 Task: Create the OAuth custom scopes.
Action: Mouse moved to (960, 66)
Screenshot: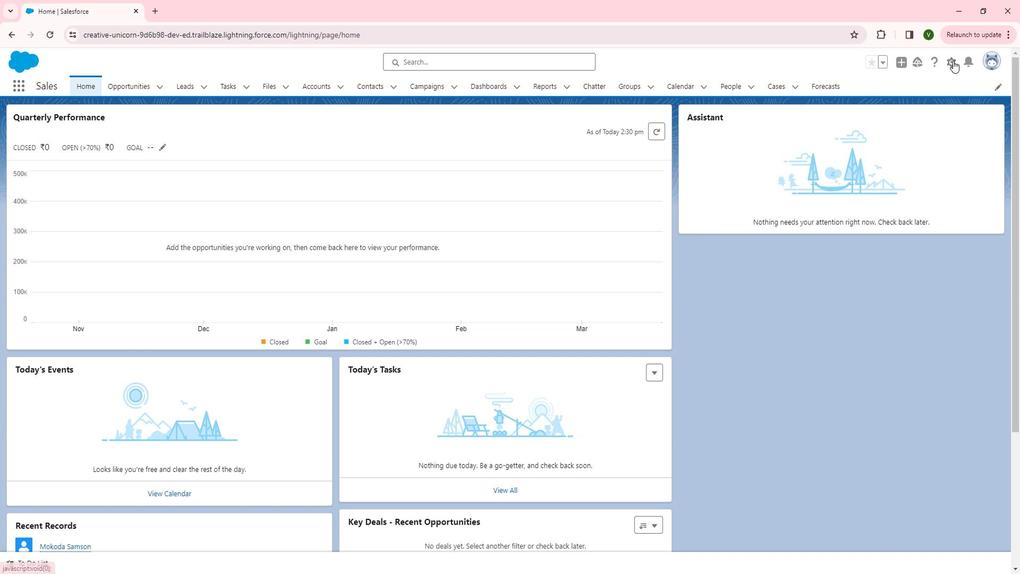 
Action: Mouse pressed left at (960, 66)
Screenshot: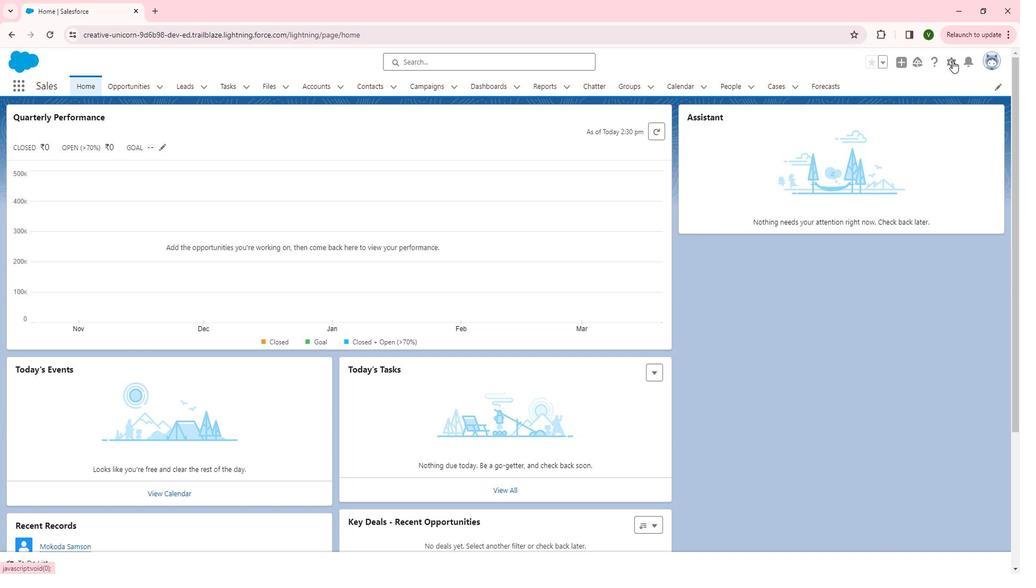 
Action: Mouse moved to (910, 138)
Screenshot: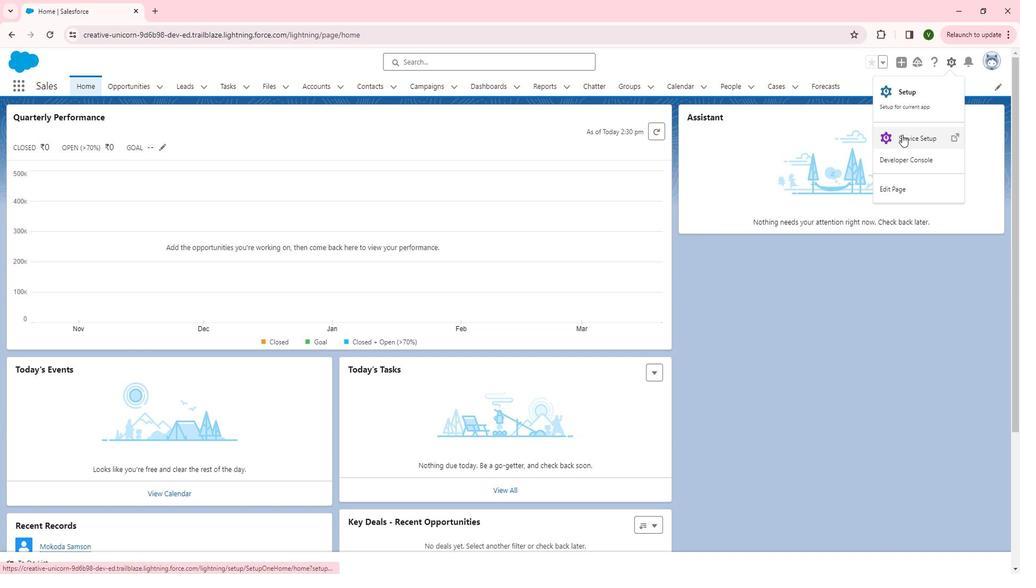 
Action: Mouse pressed left at (910, 138)
Screenshot: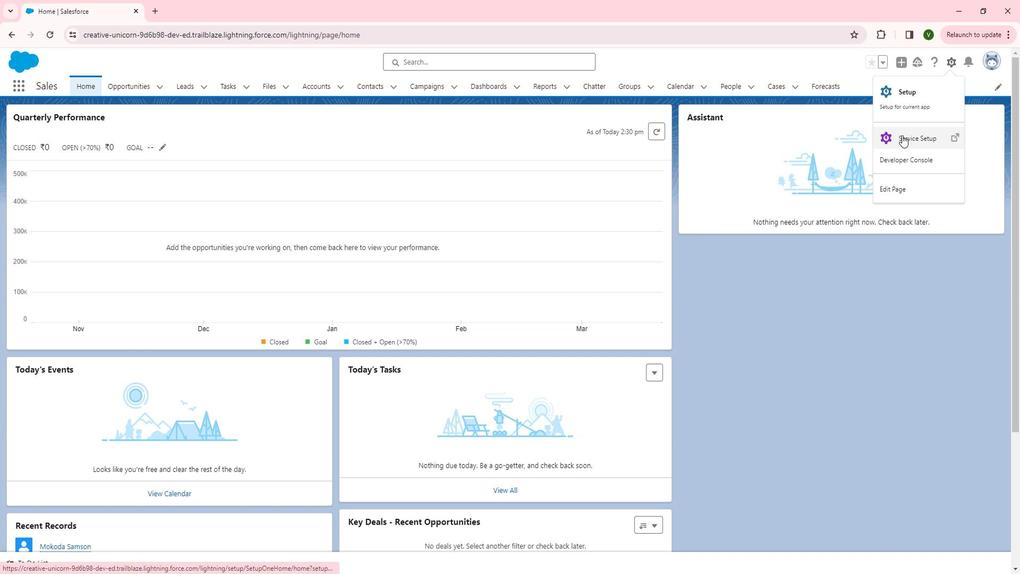
Action: Mouse moved to (15, 216)
Screenshot: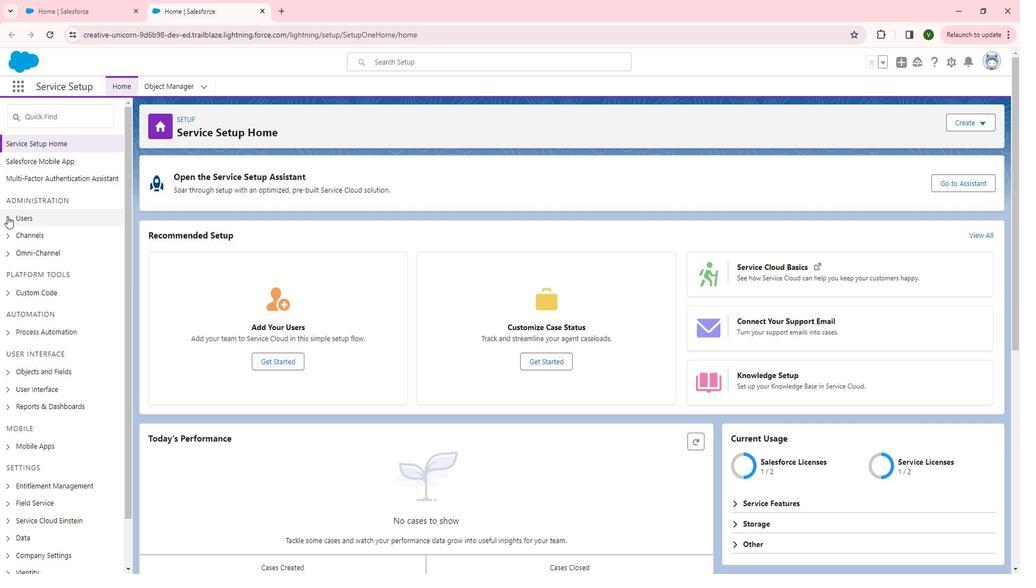 
Action: Mouse pressed left at (15, 216)
Screenshot: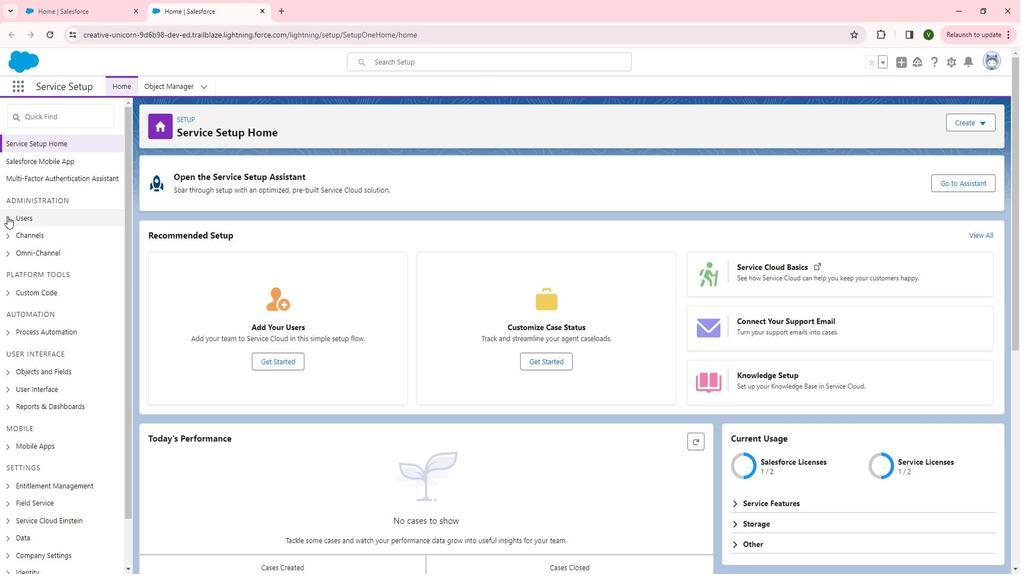 
Action: Mouse moved to (76, 236)
Screenshot: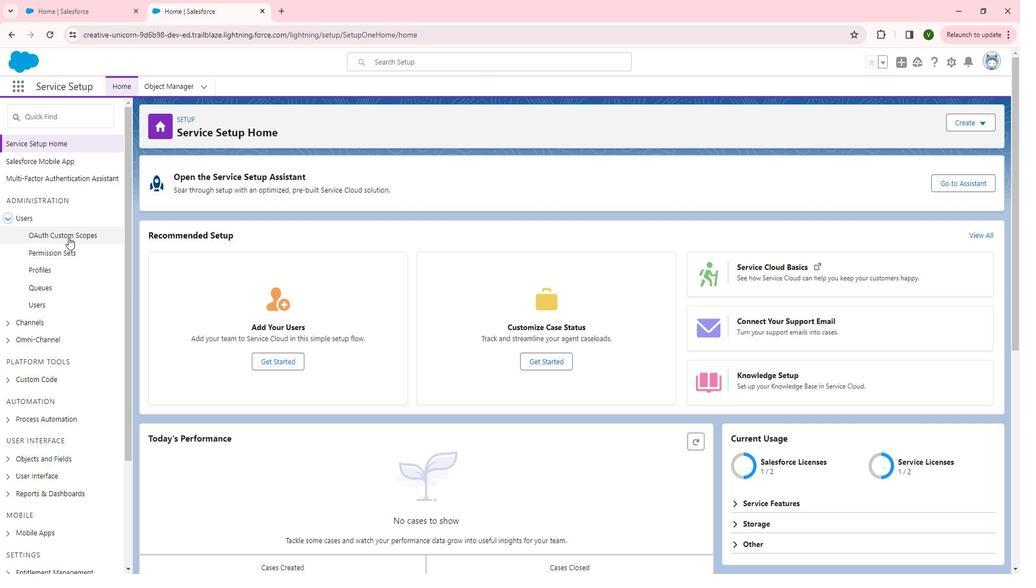 
Action: Mouse pressed left at (76, 236)
Screenshot: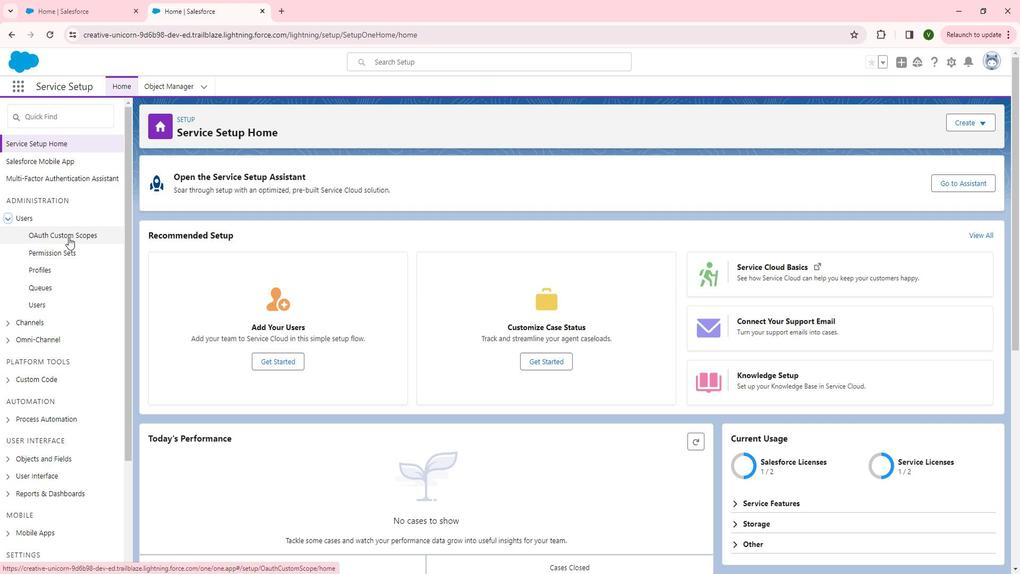 
Action: Mouse moved to (591, 224)
Screenshot: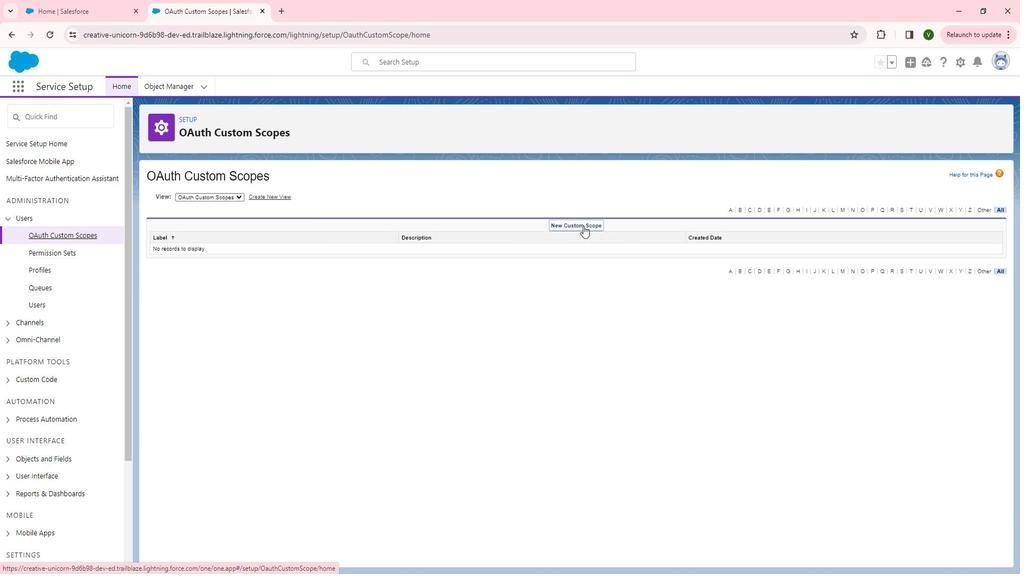 
Action: Mouse pressed left at (591, 224)
Screenshot: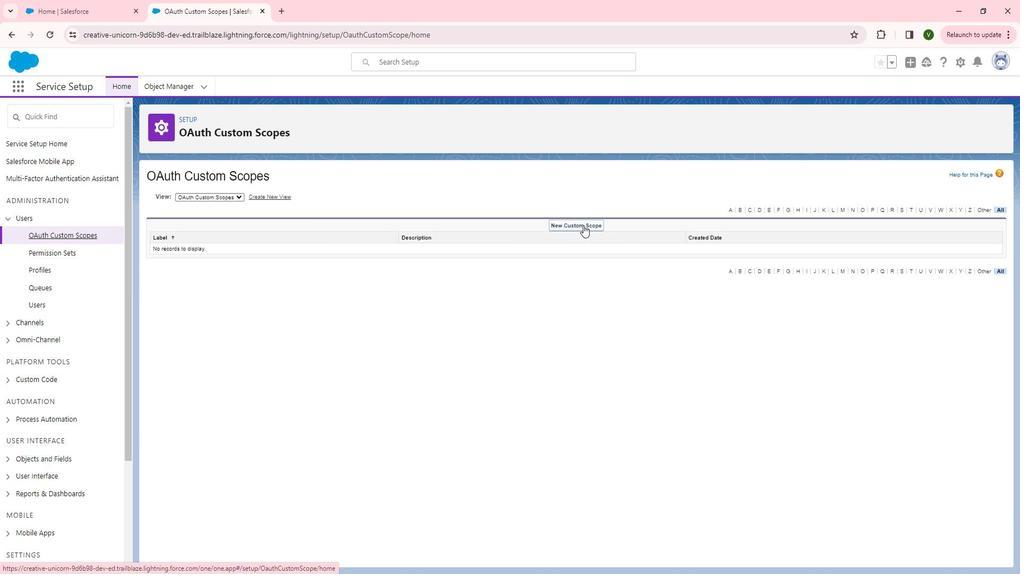 
Action: Mouse moved to (368, 241)
Screenshot: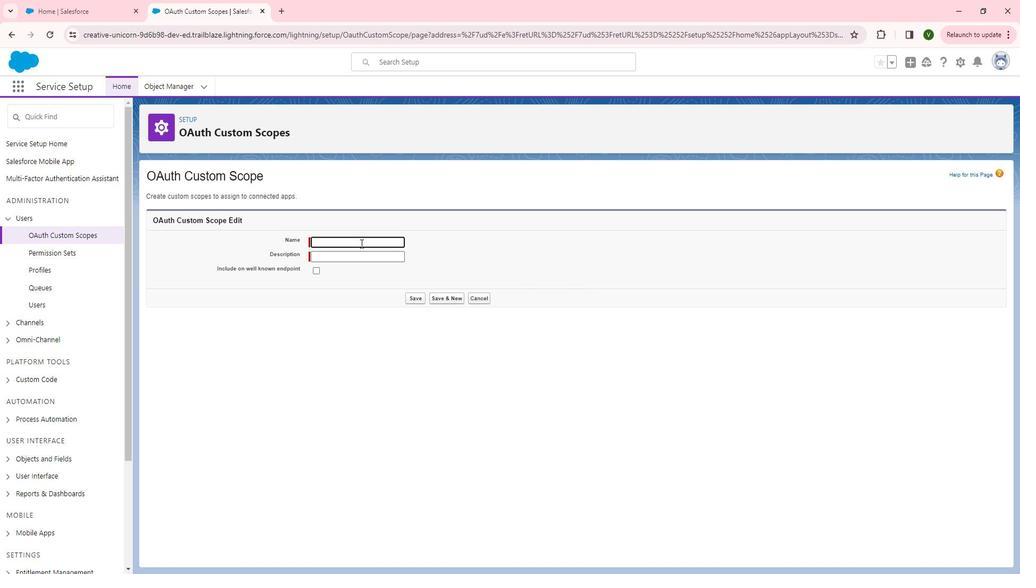 
Action: Mouse pressed left at (368, 241)
Screenshot: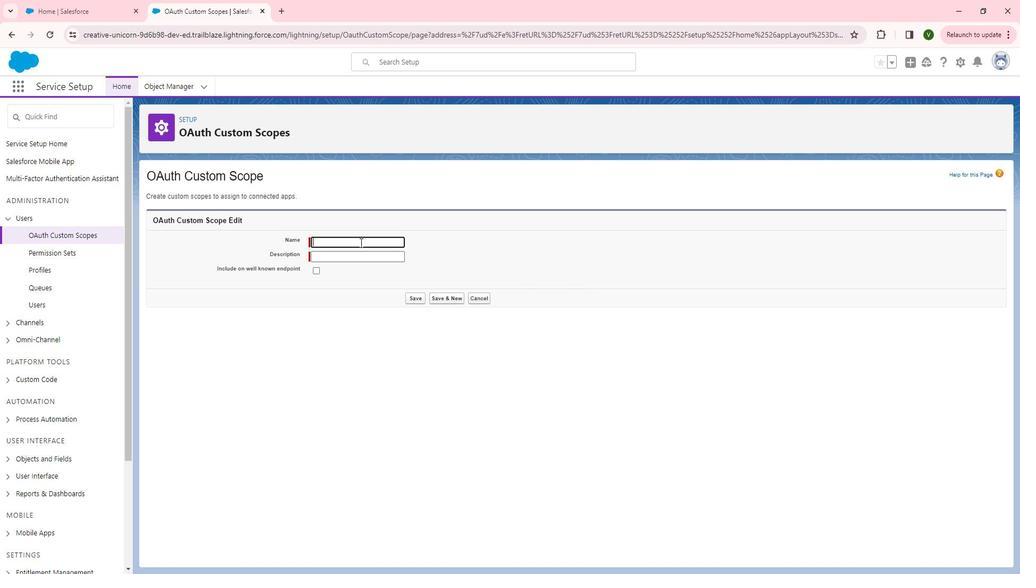 
Action: Mouse moved to (368, 240)
Screenshot: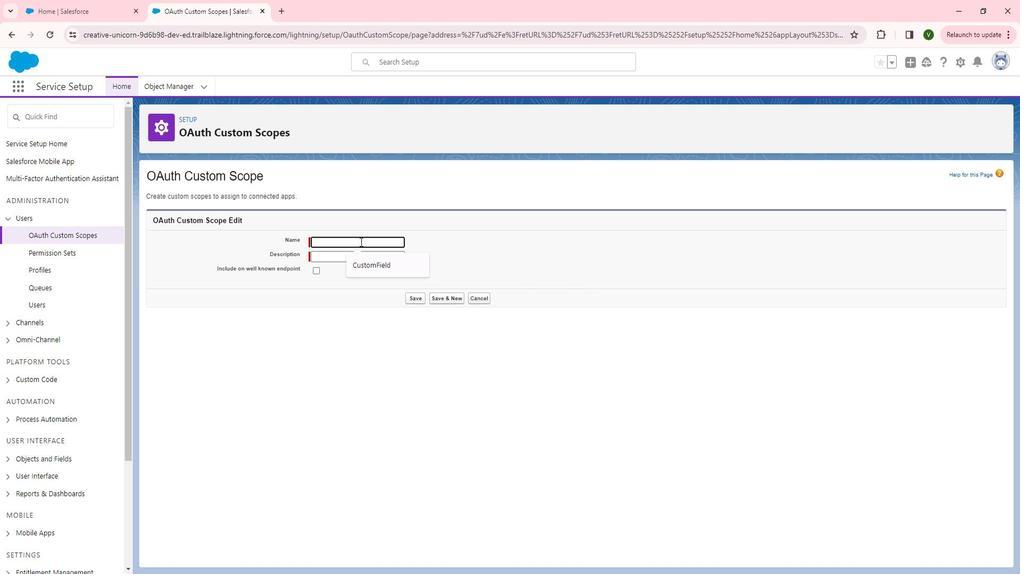 
Action: Key pressed <Key.shift>Custom<Key.shift>Scope
Screenshot: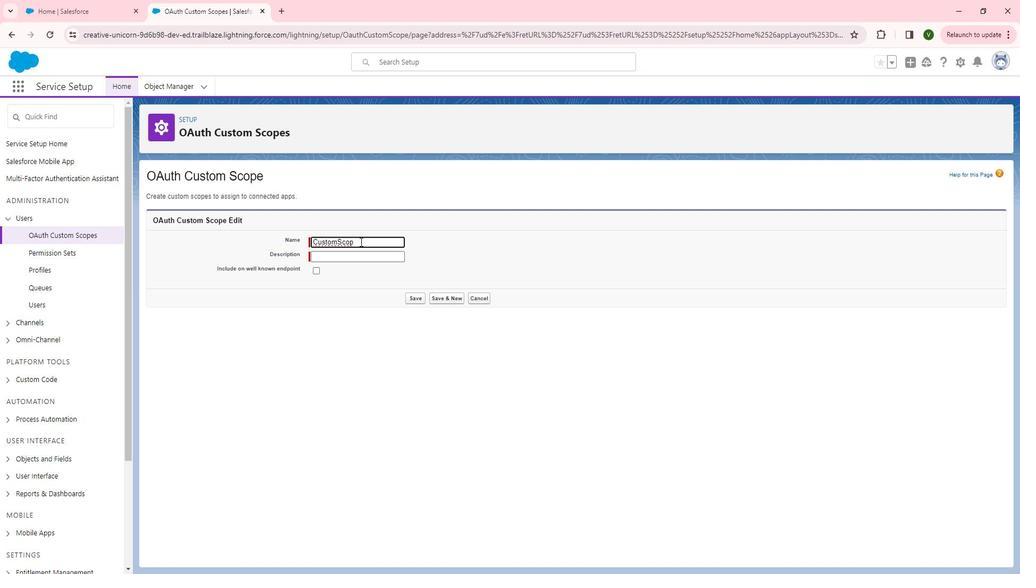 
Action: Mouse moved to (458, 239)
Screenshot: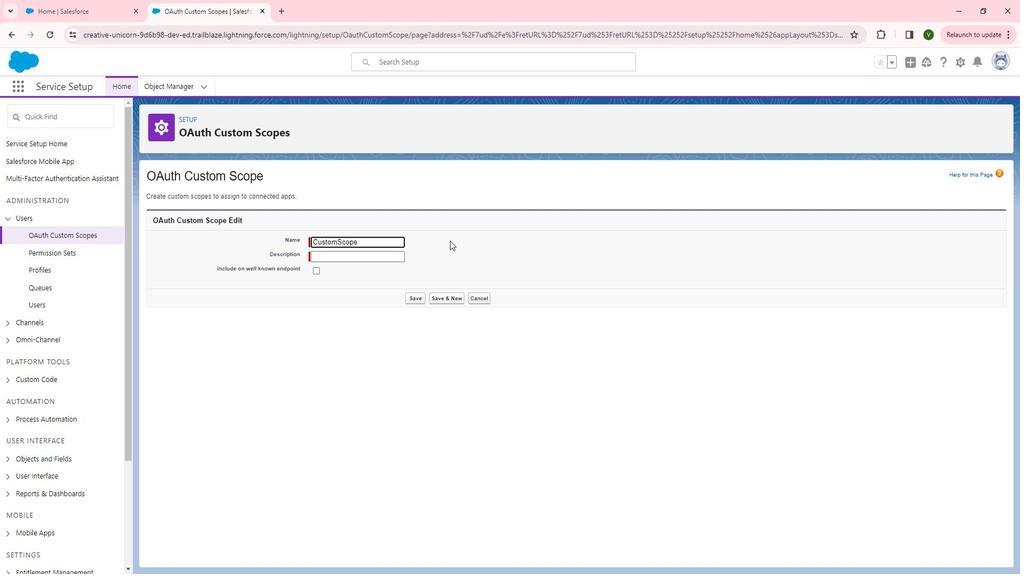 
Action: Mouse pressed left at (458, 239)
Screenshot: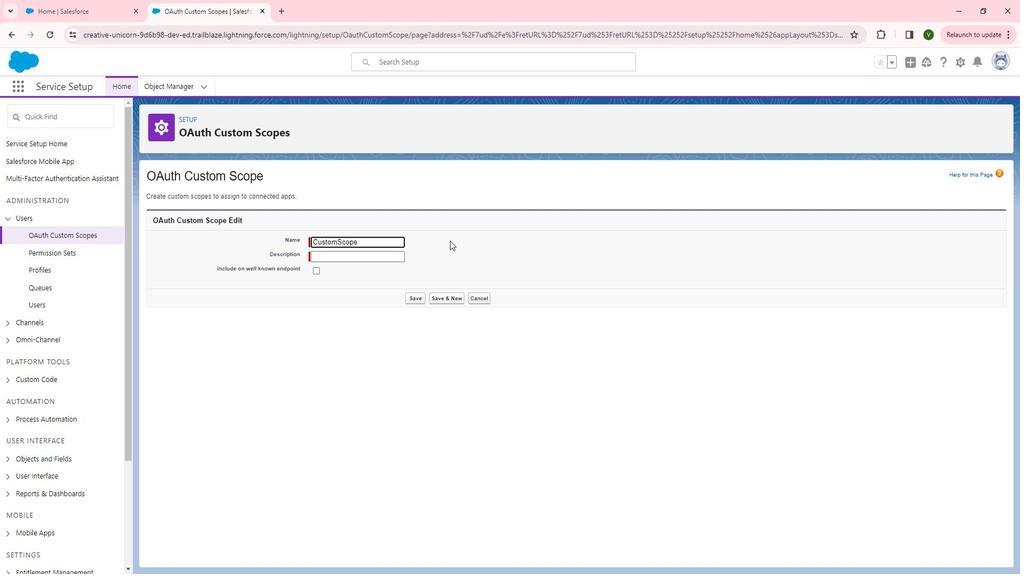 
Action: Mouse moved to (376, 256)
Screenshot: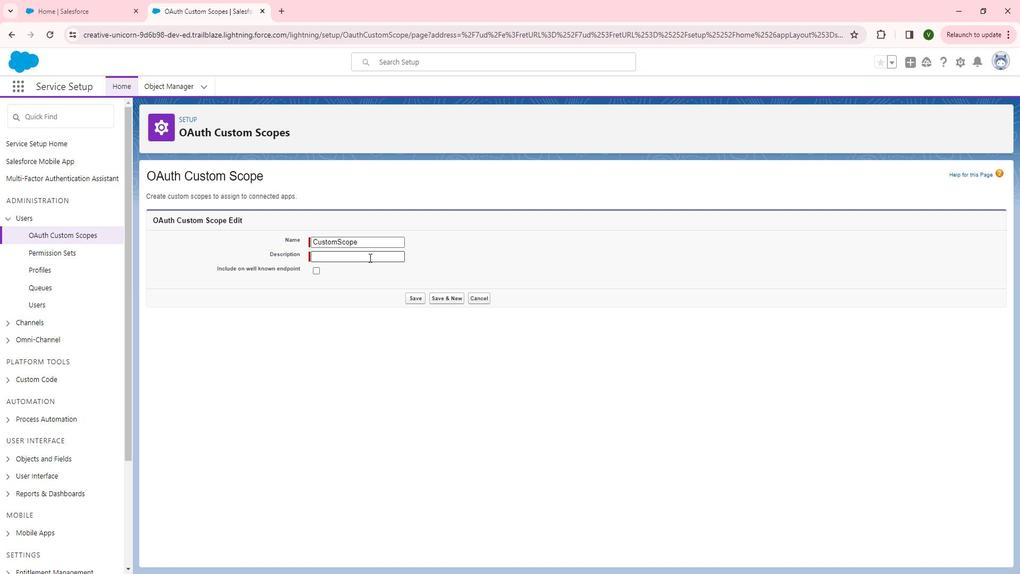 
Action: Mouse pressed left at (376, 256)
Screenshot: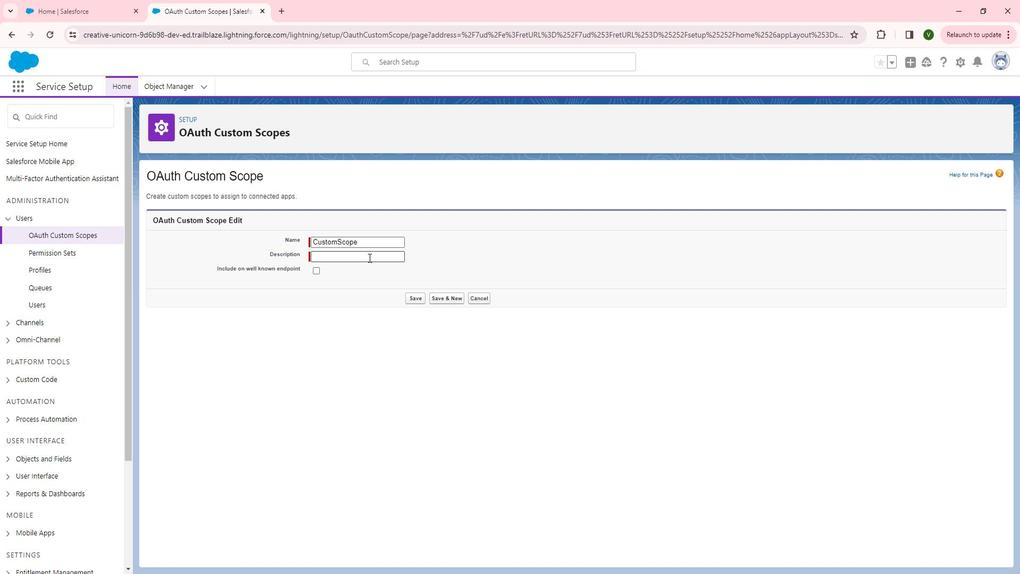 
Action: Mouse moved to (376, 256)
Screenshot: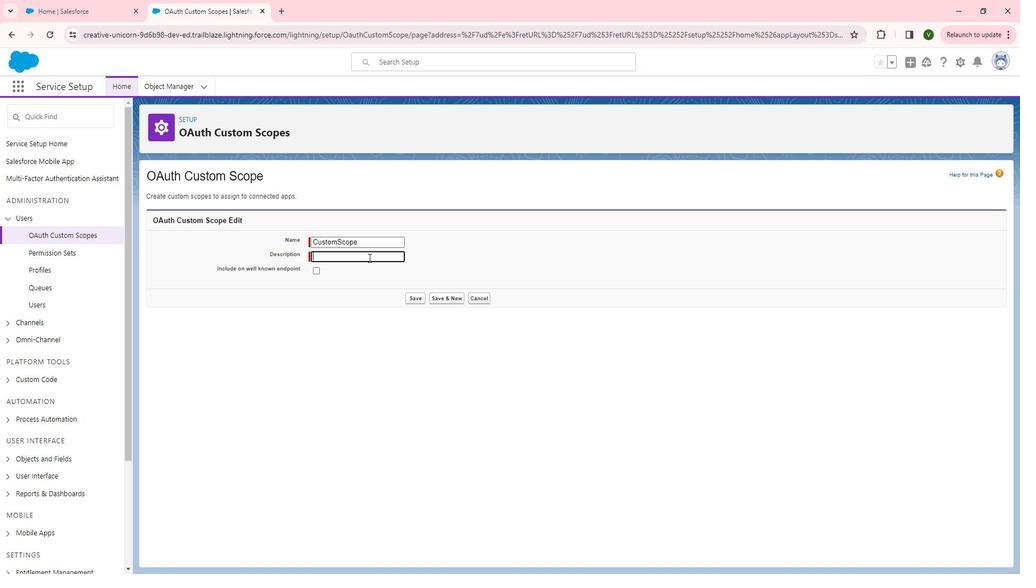 
Action: Key pressed for<Key.space>the<Key.space>new<Key.space>scopes
Screenshot: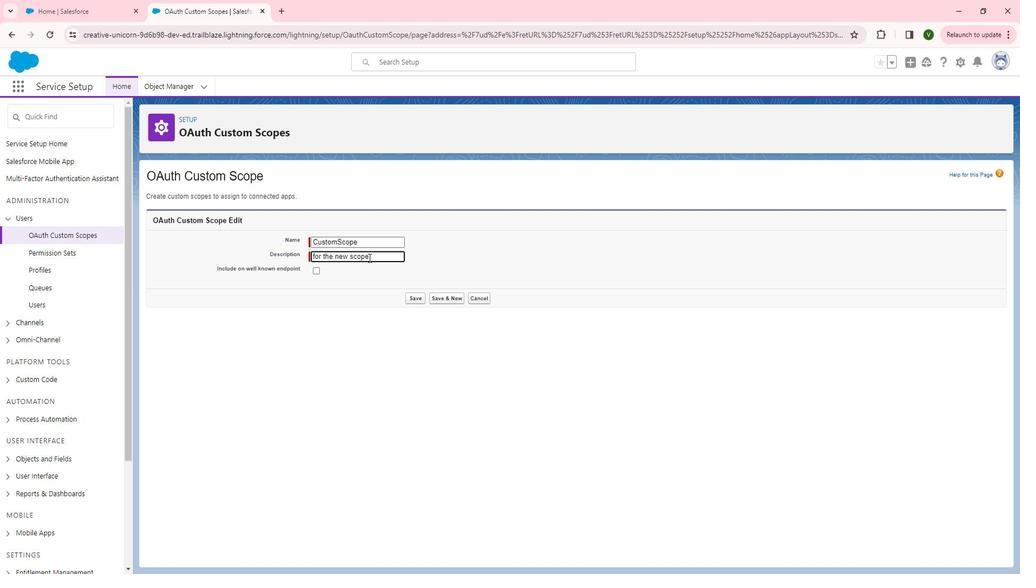 
Action: Mouse moved to (420, 298)
Screenshot: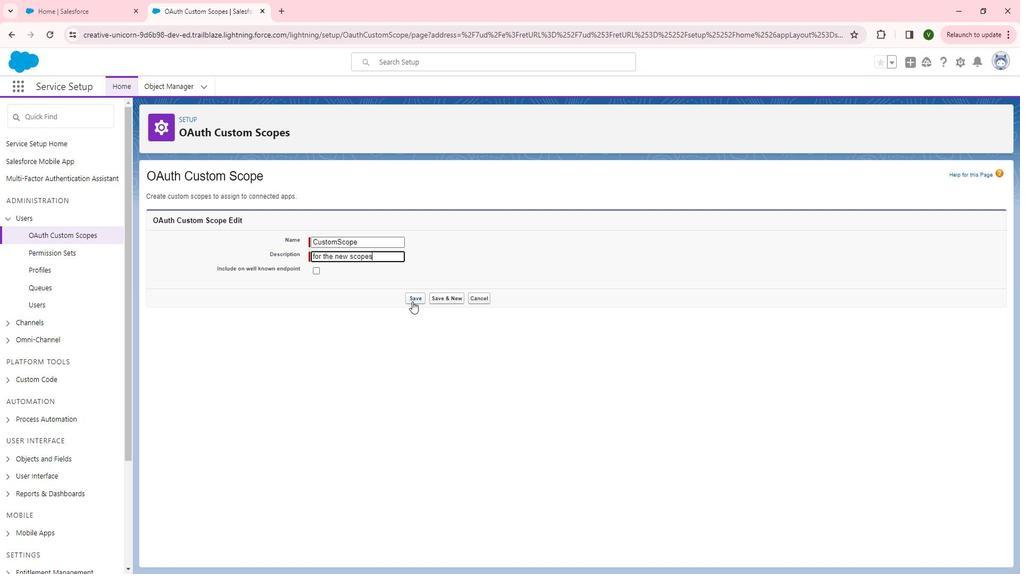 
Action: Mouse pressed left at (420, 298)
Screenshot: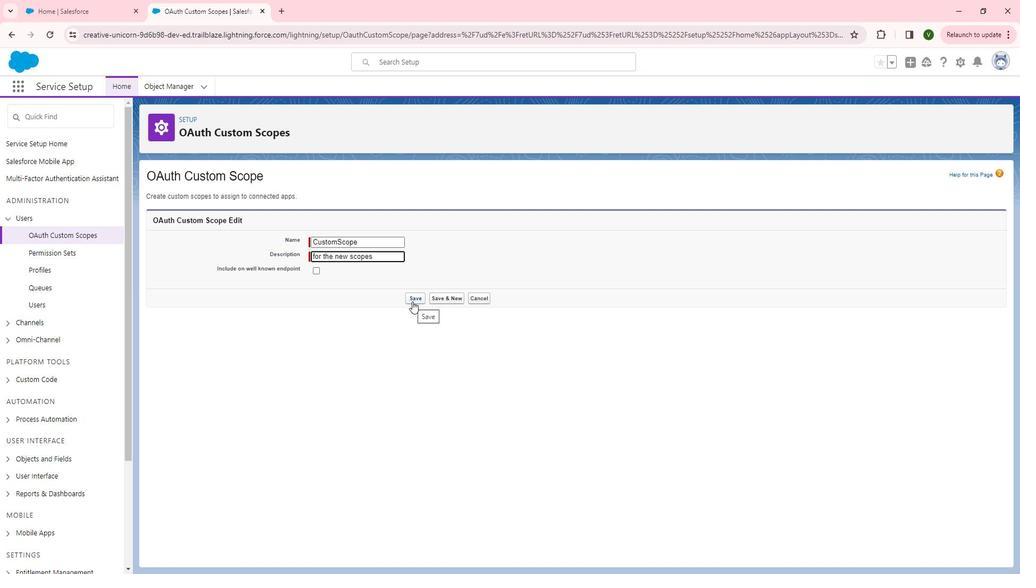 
Action: Mouse moved to (503, 234)
Screenshot: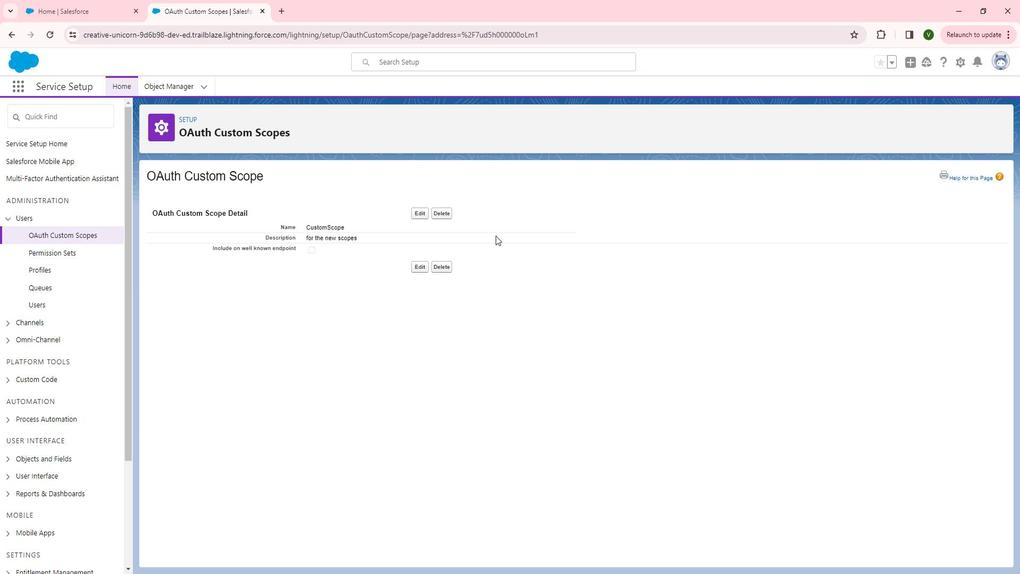 
